 Task: Set the Terms "None" Under New Vendor in New Bill.
Action: Mouse moved to (106, 13)
Screenshot: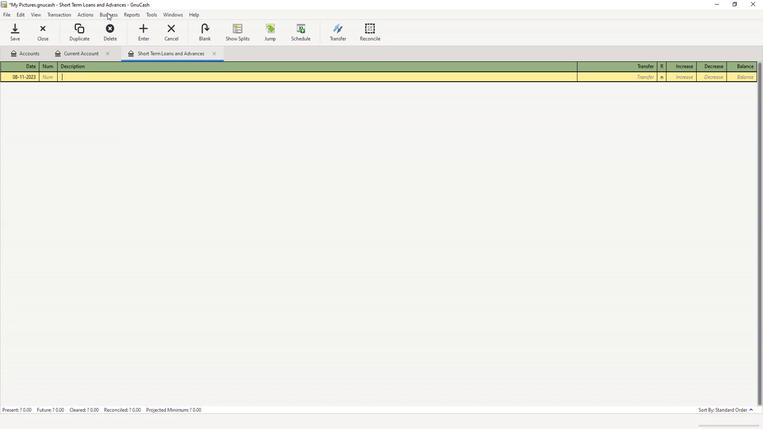
Action: Mouse pressed left at (106, 13)
Screenshot: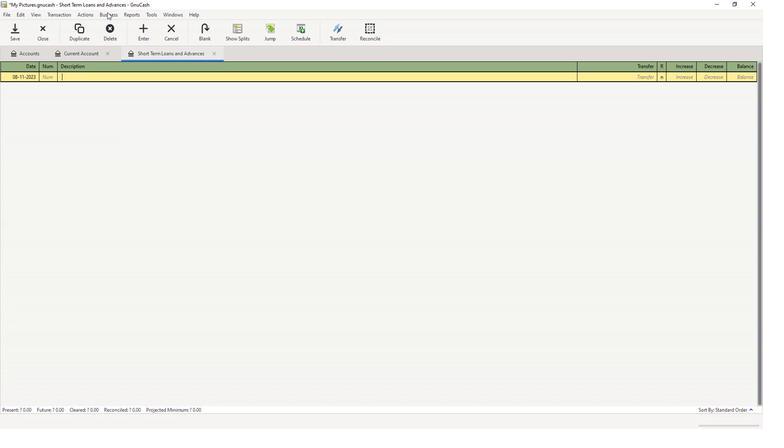
Action: Mouse moved to (119, 36)
Screenshot: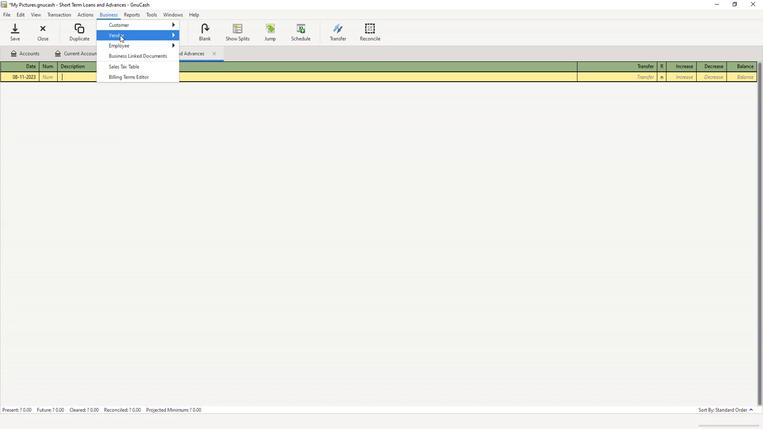 
Action: Mouse pressed left at (119, 36)
Screenshot: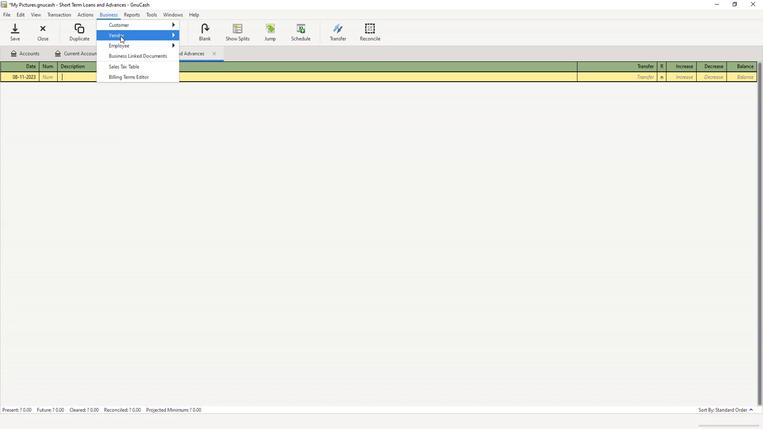 
Action: Mouse moved to (205, 66)
Screenshot: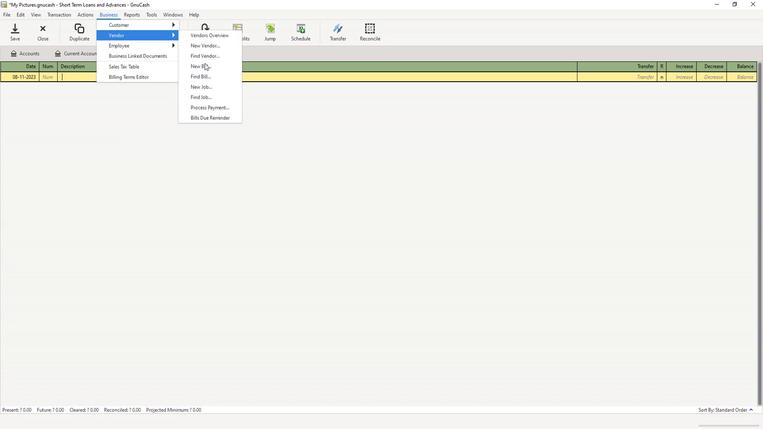 
Action: Mouse pressed left at (205, 66)
Screenshot: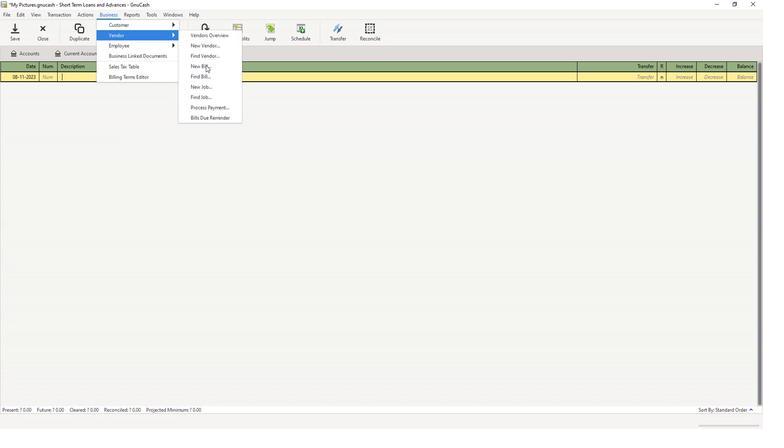 
Action: Mouse moved to (425, 200)
Screenshot: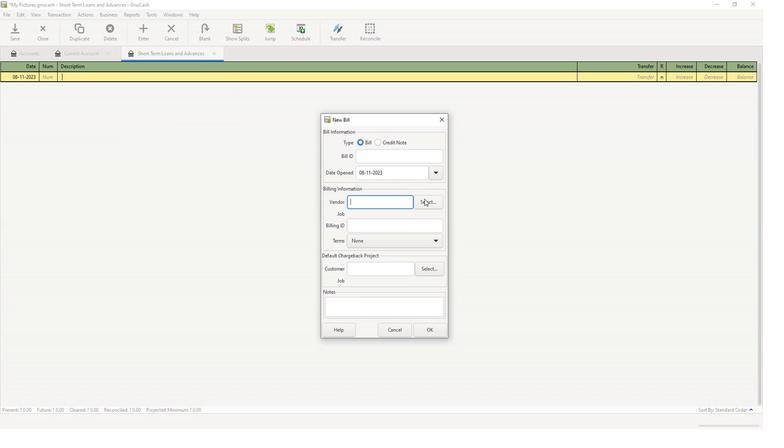 
Action: Mouse pressed left at (425, 200)
Screenshot: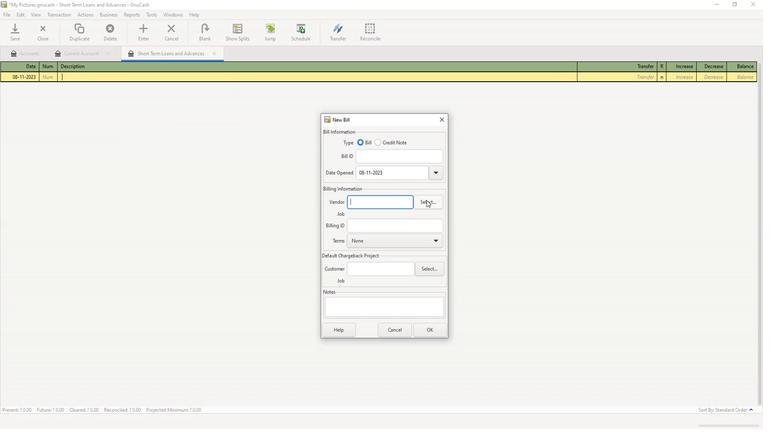 
Action: Mouse moved to (409, 285)
Screenshot: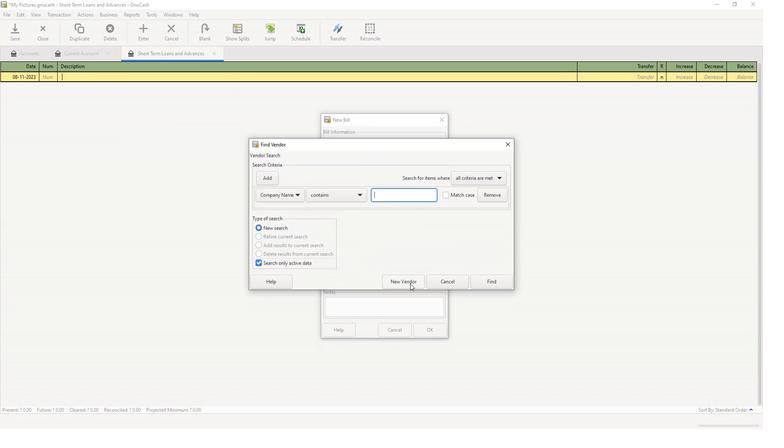 
Action: Mouse pressed left at (409, 285)
Screenshot: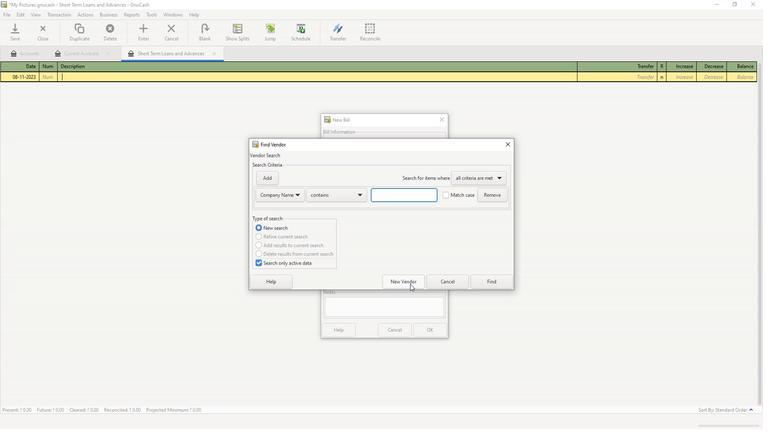 
Action: Mouse moved to (385, 120)
Screenshot: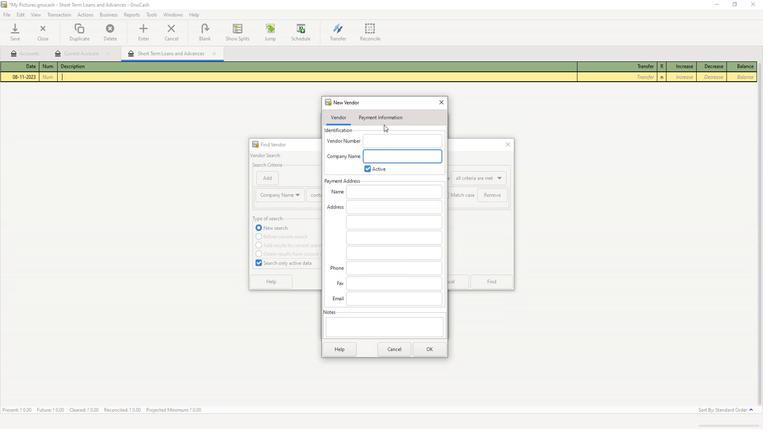 
Action: Mouse pressed left at (385, 120)
Screenshot: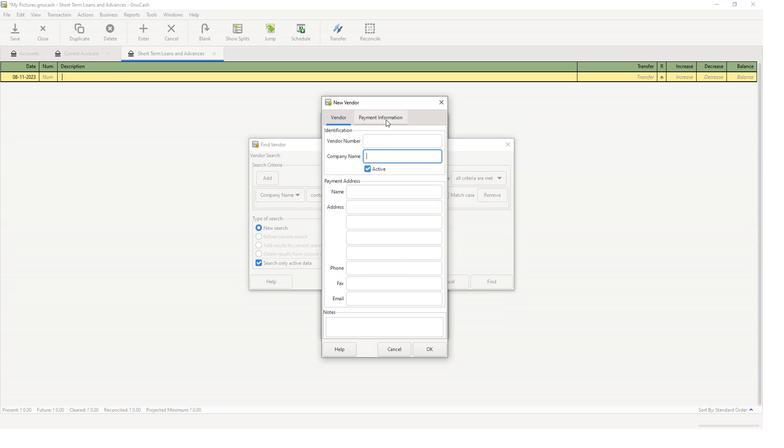 
Action: Mouse moved to (432, 158)
Screenshot: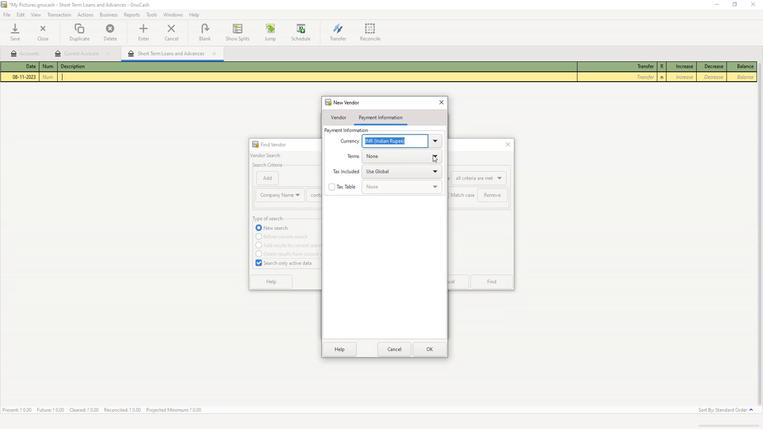 
Action: Mouse pressed left at (432, 158)
Screenshot: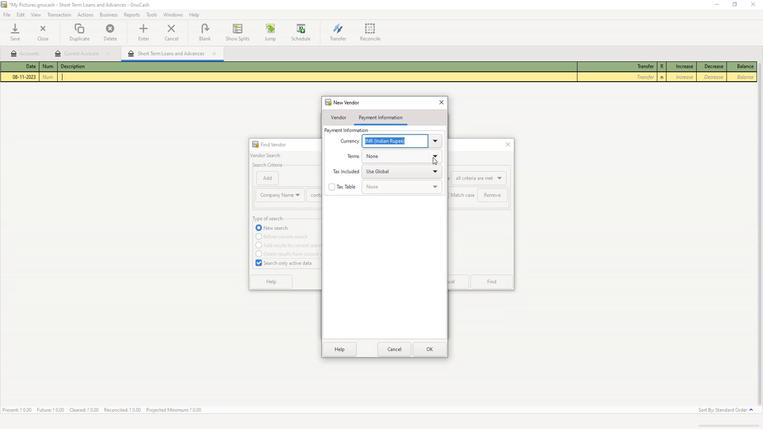
Action: Mouse moved to (431, 158)
Screenshot: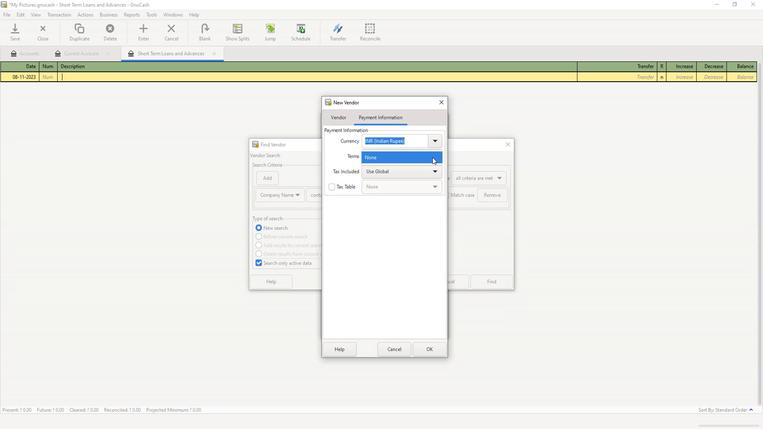 
Action: Mouse pressed left at (431, 158)
Screenshot: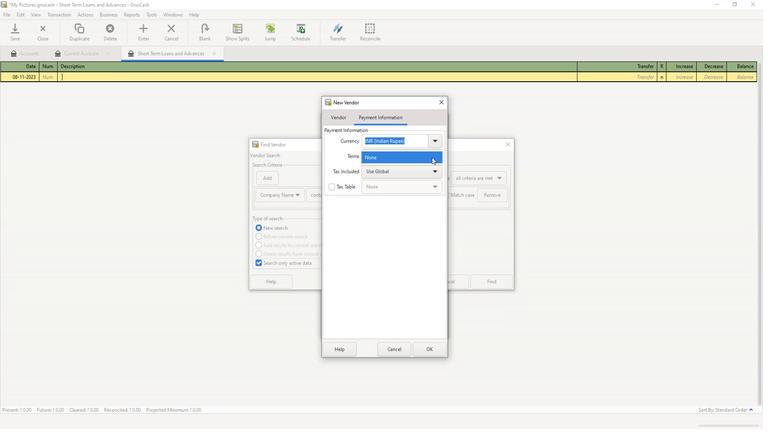 
Action: Mouse moved to (434, 349)
Screenshot: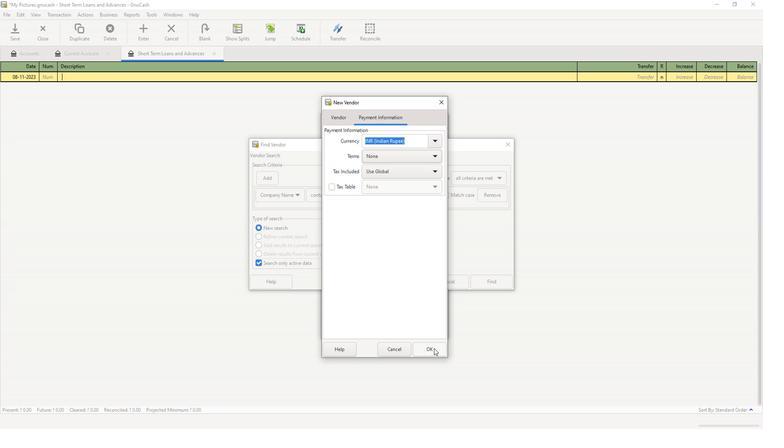 
